 Task: Remove all device that remember your password.
Action: Mouse moved to (792, 105)
Screenshot: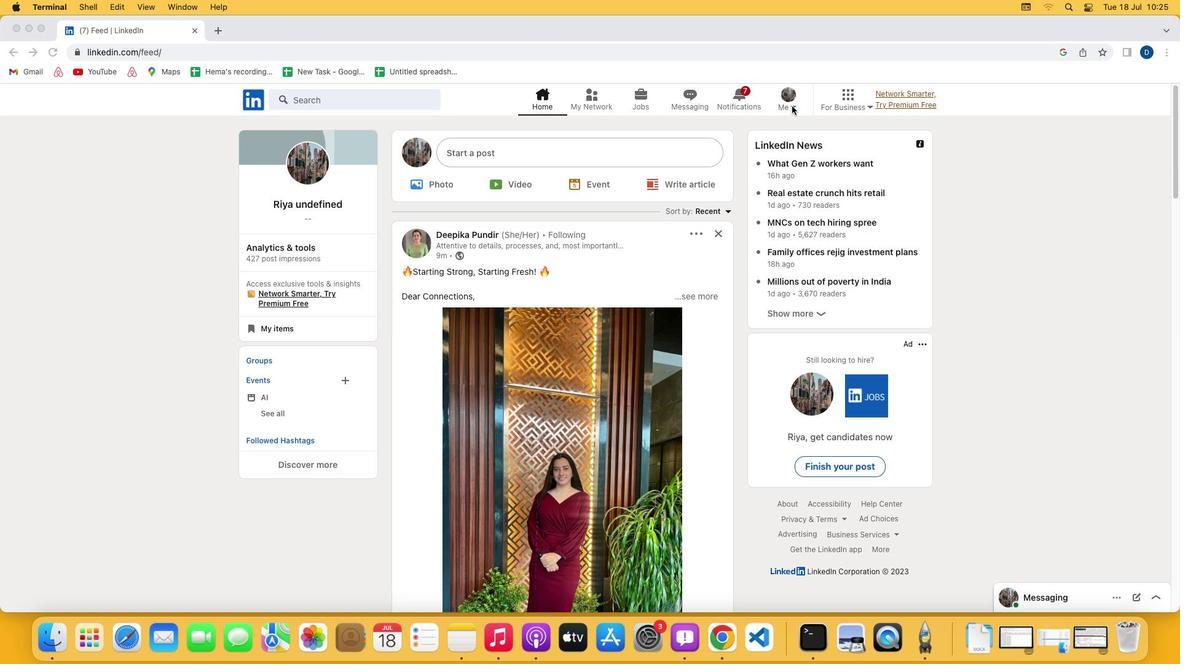 
Action: Mouse pressed left at (792, 105)
Screenshot: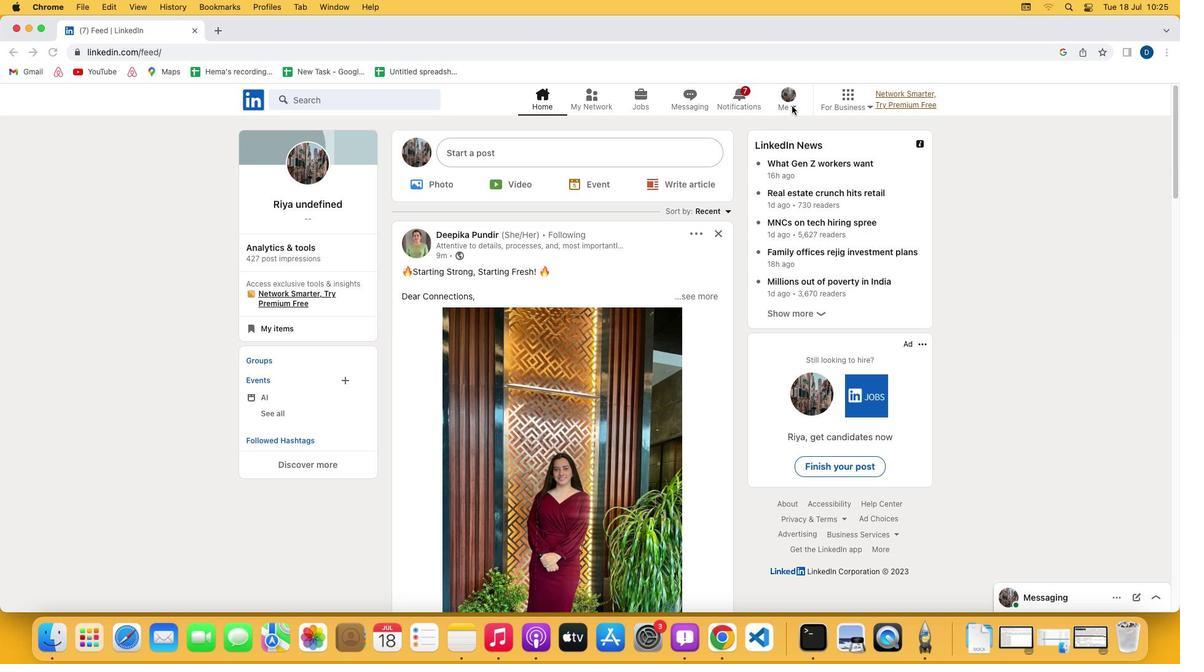 
Action: Mouse pressed left at (792, 105)
Screenshot: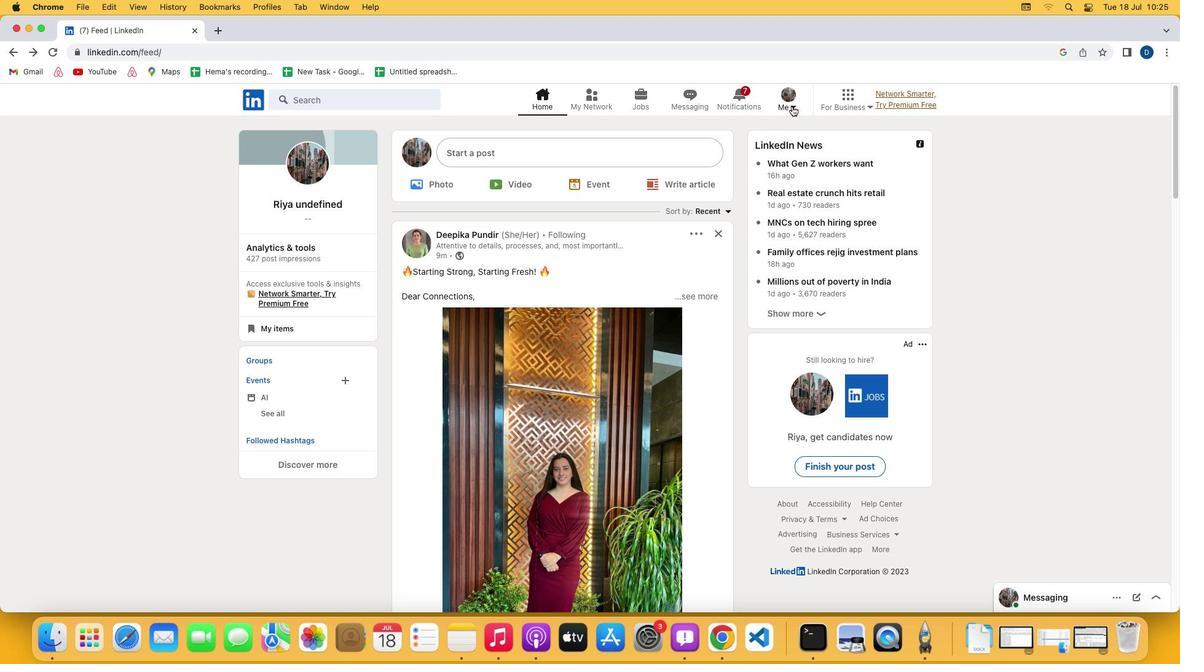 
Action: Mouse moved to (696, 230)
Screenshot: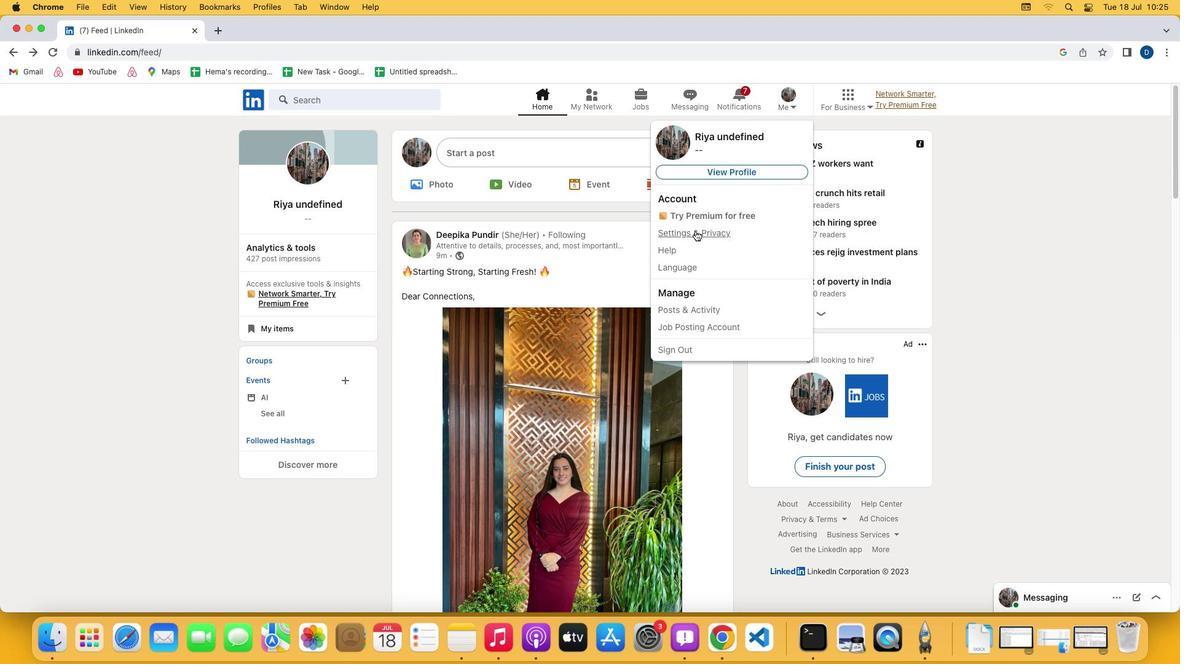 
Action: Mouse pressed left at (696, 230)
Screenshot: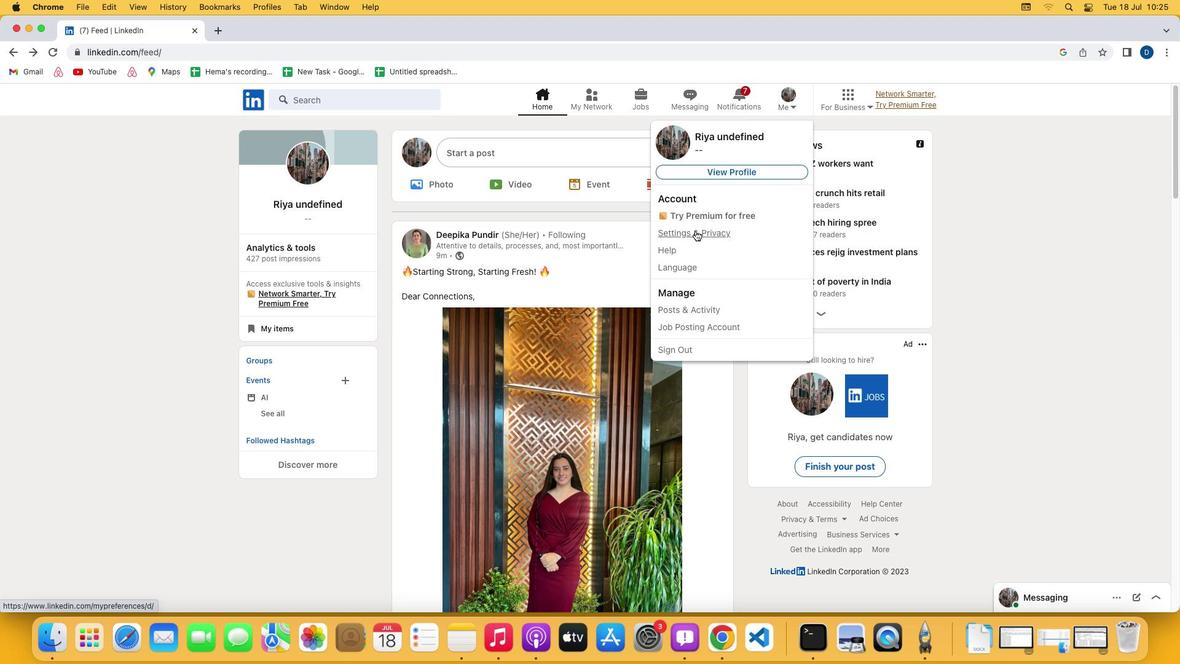 
Action: Mouse moved to (102, 234)
Screenshot: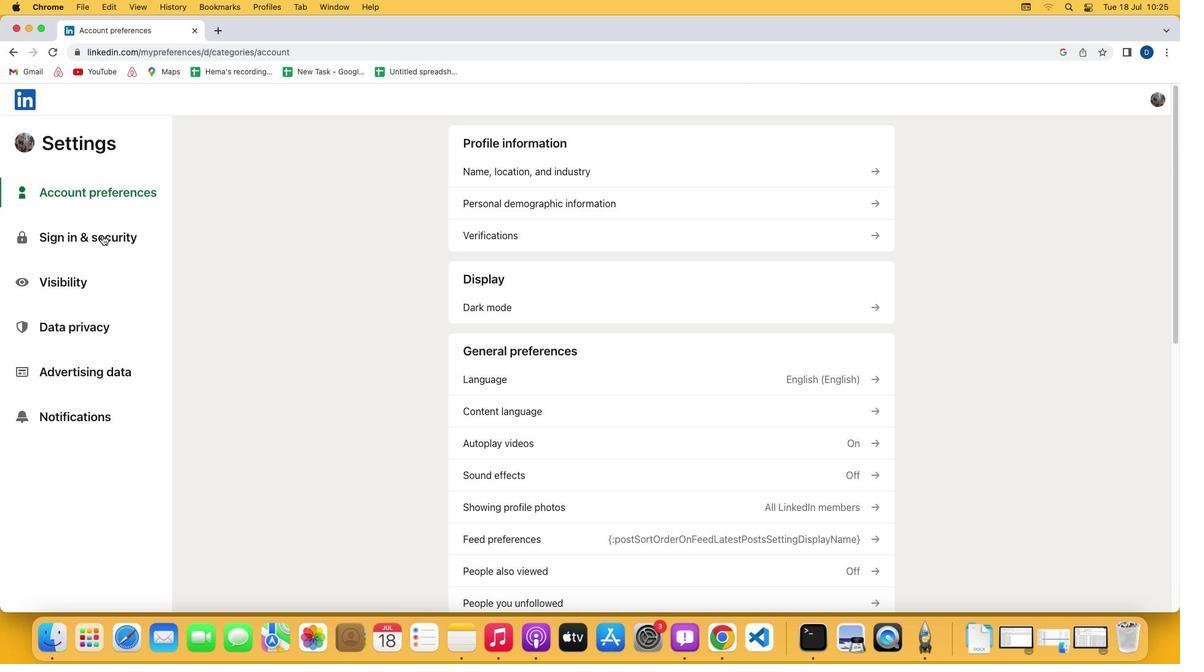 
Action: Mouse pressed left at (102, 234)
Screenshot: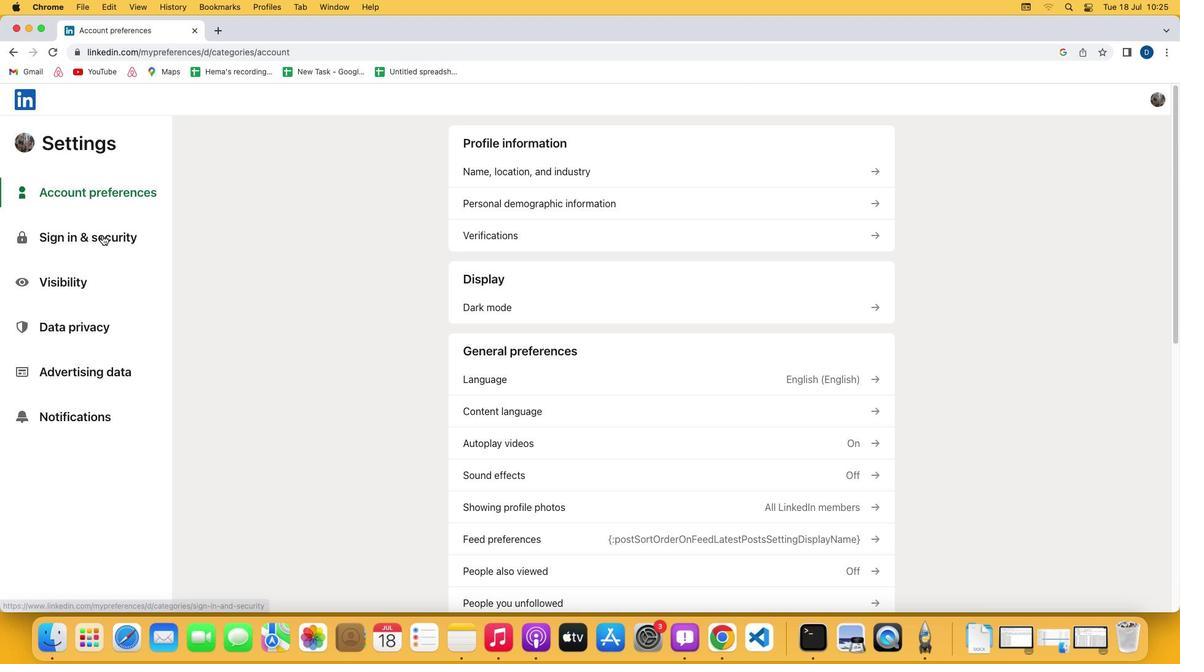 
Action: Mouse moved to (499, 306)
Screenshot: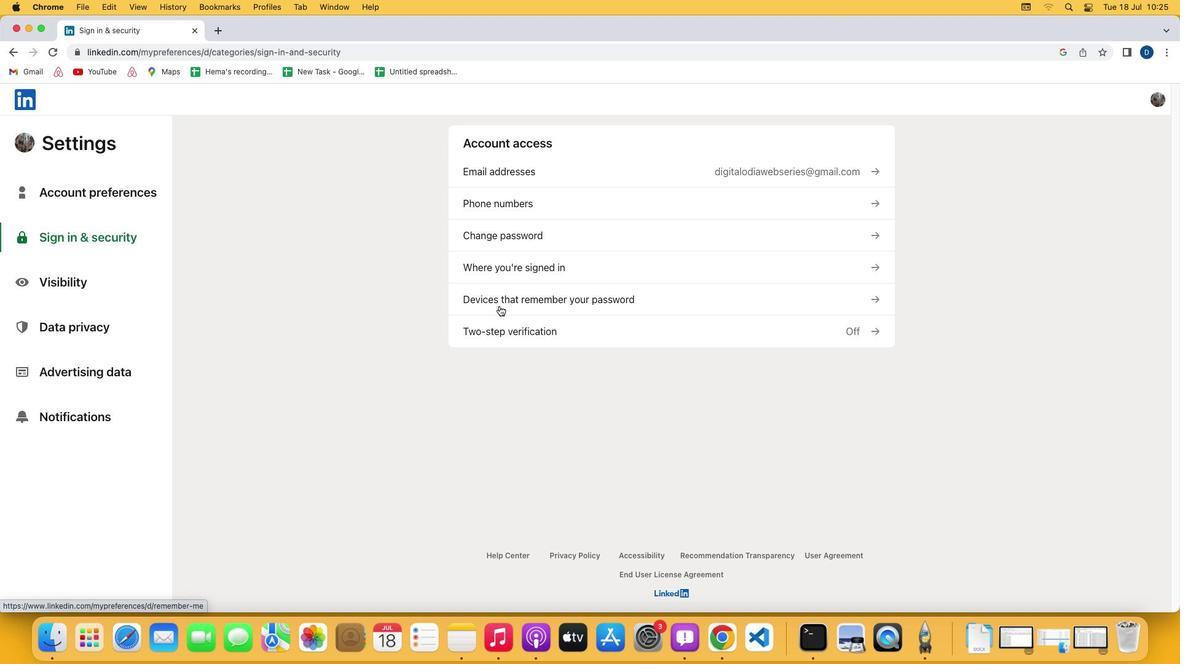 
Action: Mouse pressed left at (499, 306)
Screenshot: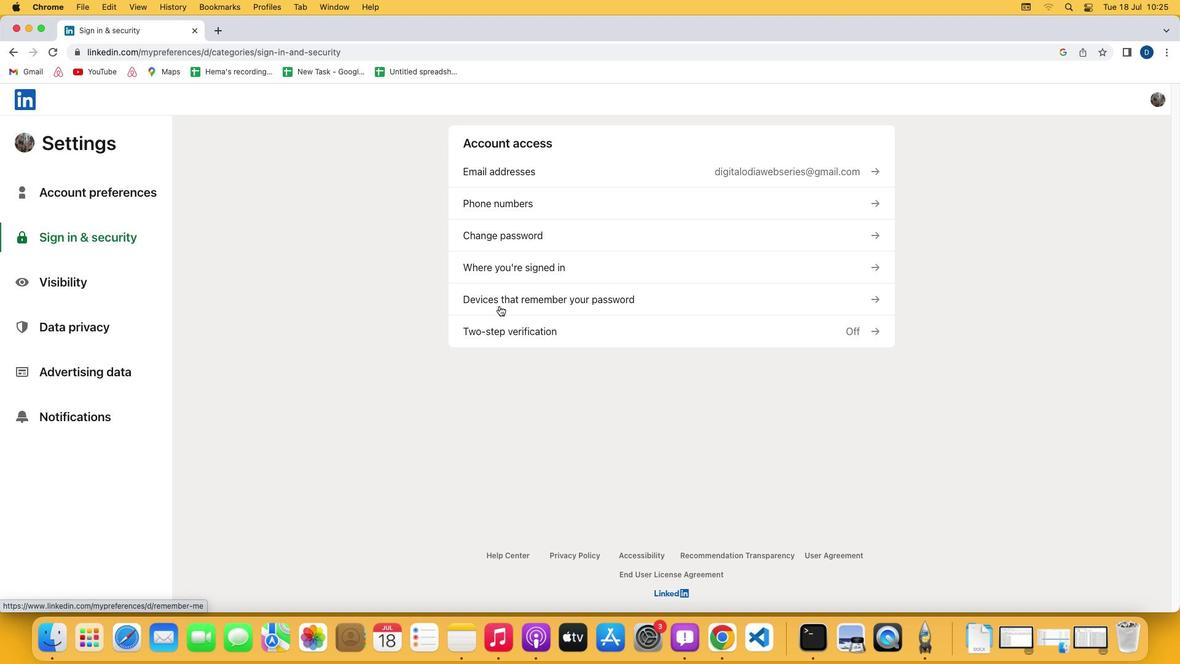 
Action: Mouse moved to (499, 306)
Screenshot: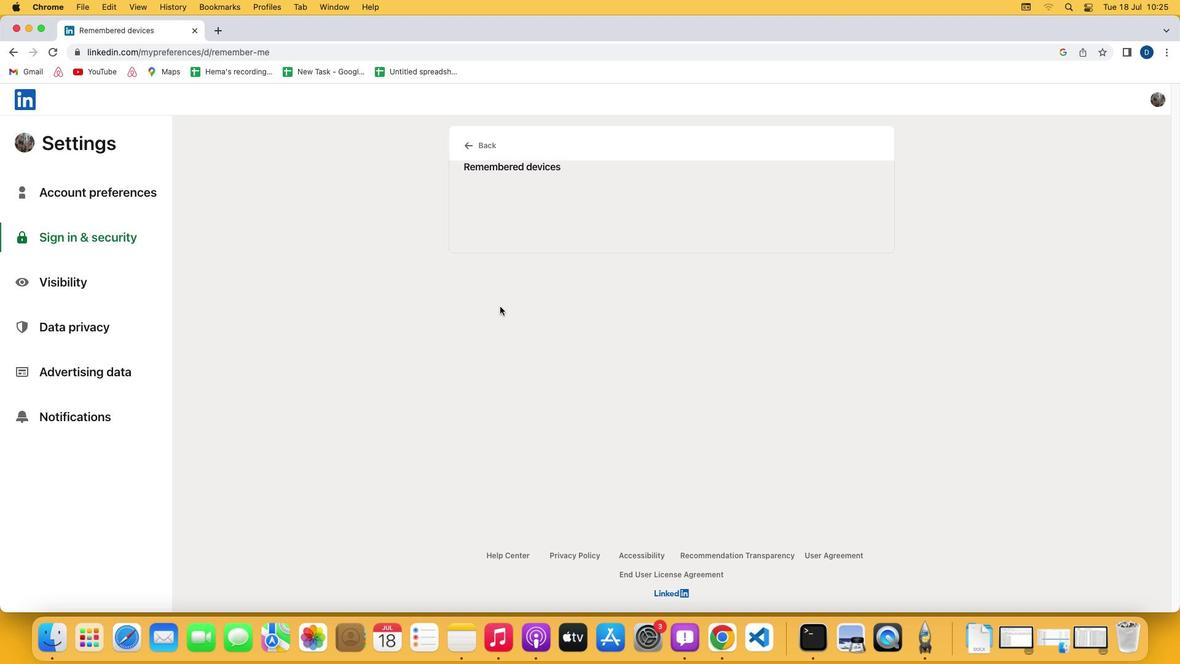 
